Task: Sort the unsolved tickets in your groups, group by Organization in descending order.
Action: Mouse moved to (18, 284)
Screenshot: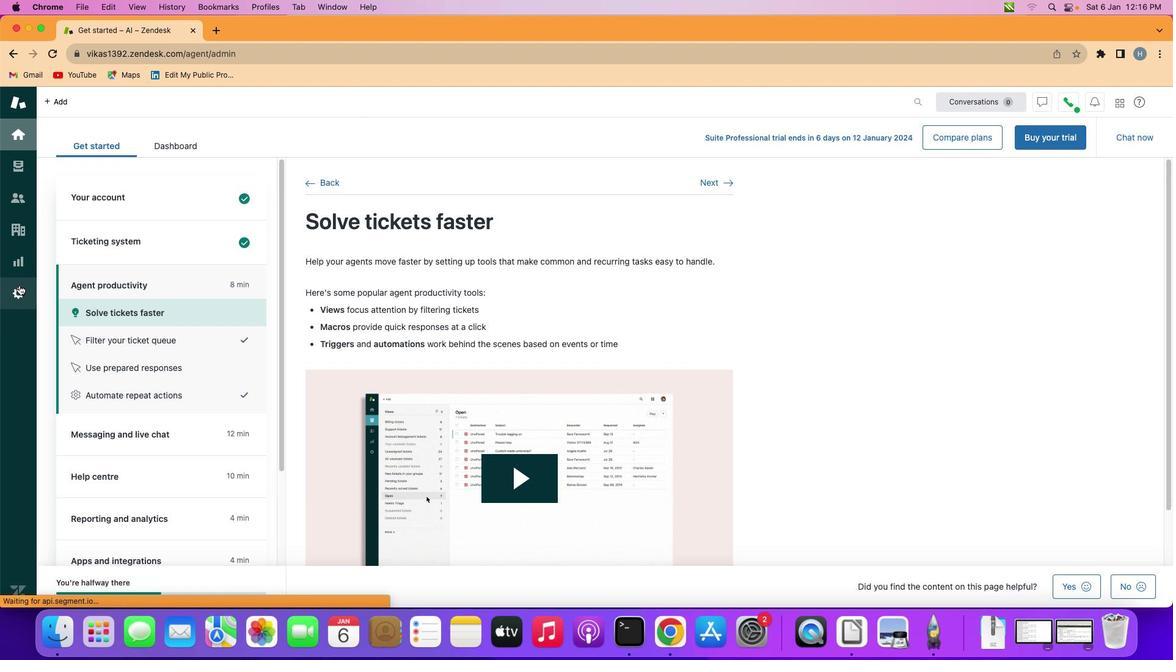 
Action: Mouse pressed left at (18, 284)
Screenshot: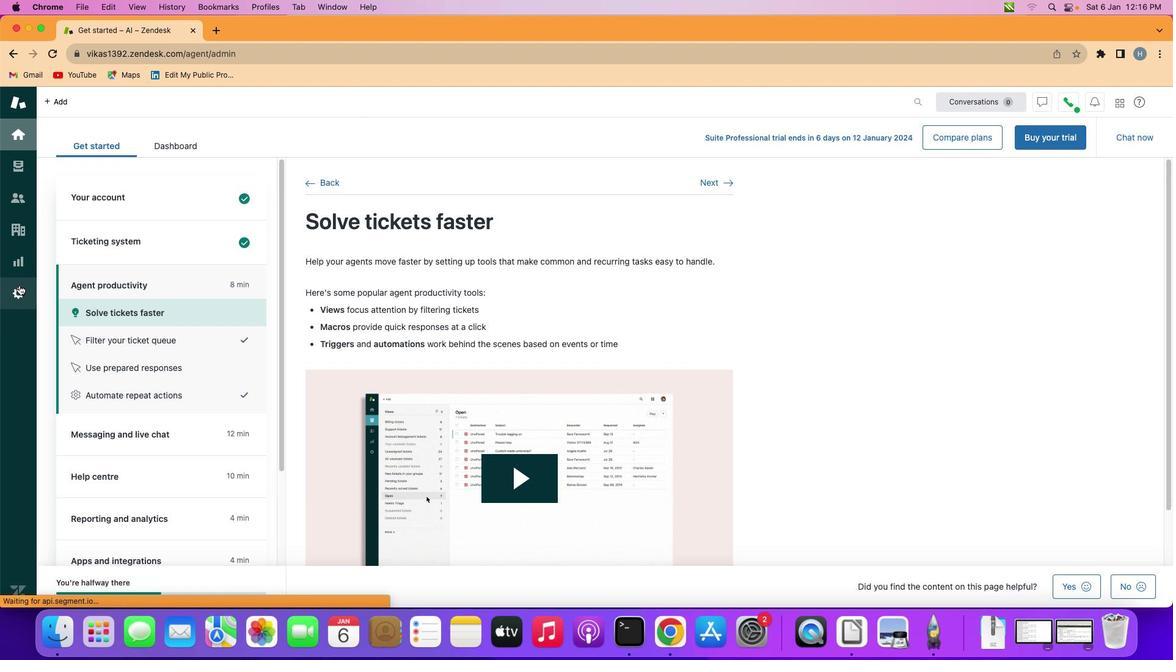 
Action: Mouse moved to (363, 438)
Screenshot: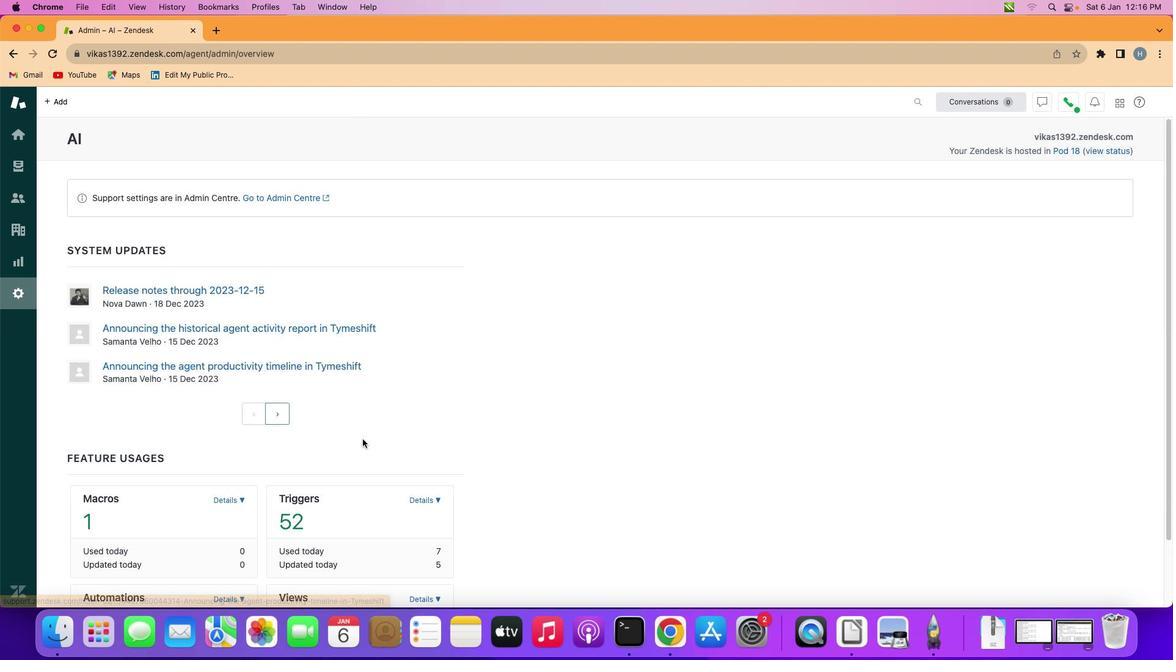 
Action: Mouse scrolled (363, 438) with delta (0, 0)
Screenshot: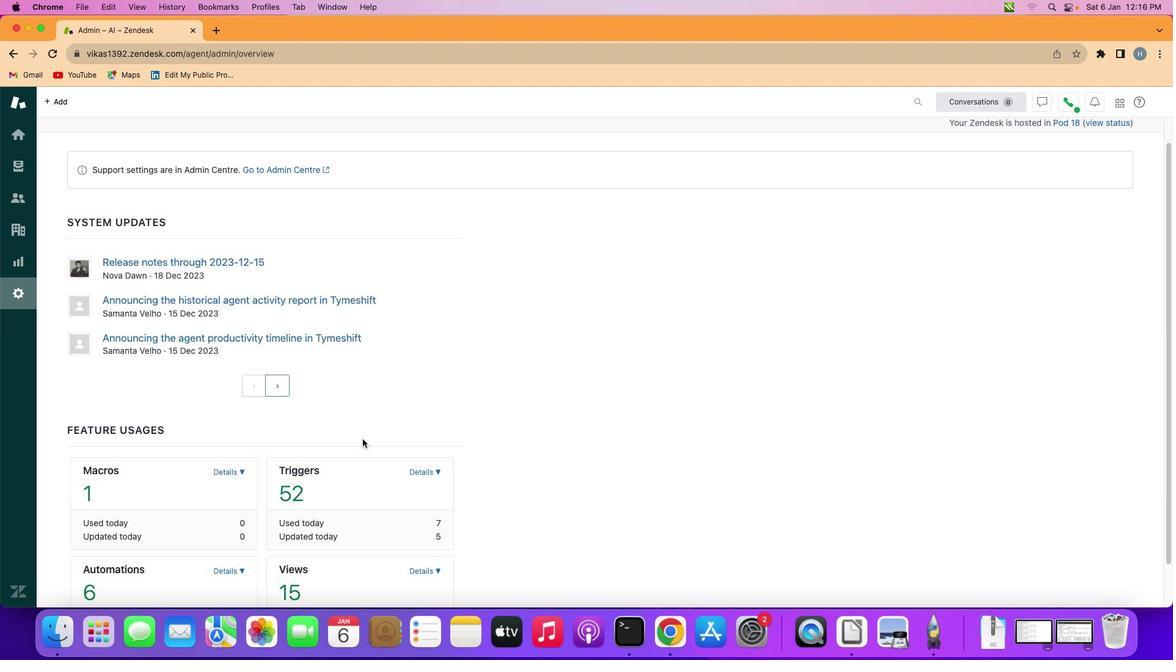
Action: Mouse scrolled (363, 438) with delta (0, 0)
Screenshot: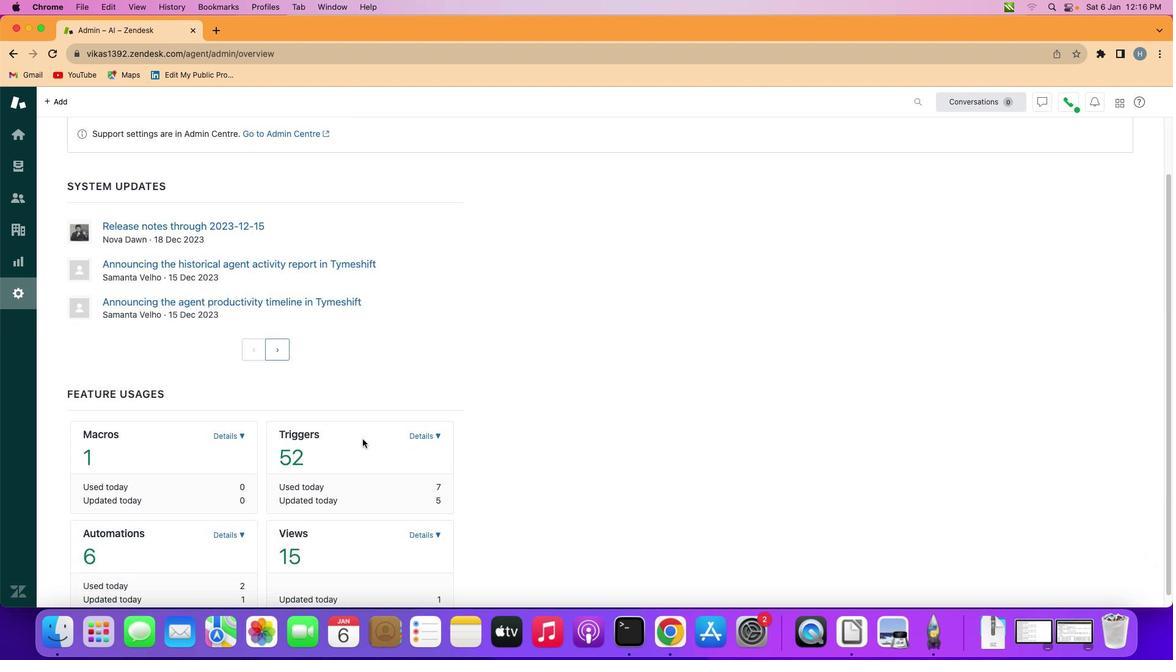 
Action: Mouse scrolled (363, 438) with delta (0, -1)
Screenshot: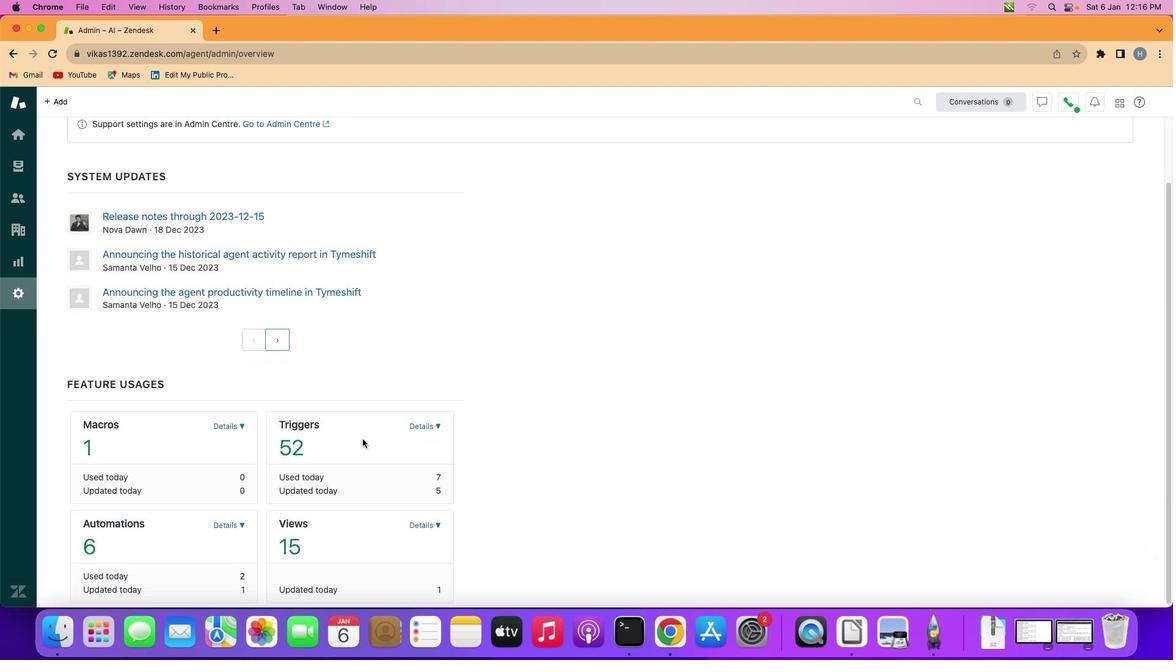 
Action: Mouse scrolled (363, 438) with delta (0, -1)
Screenshot: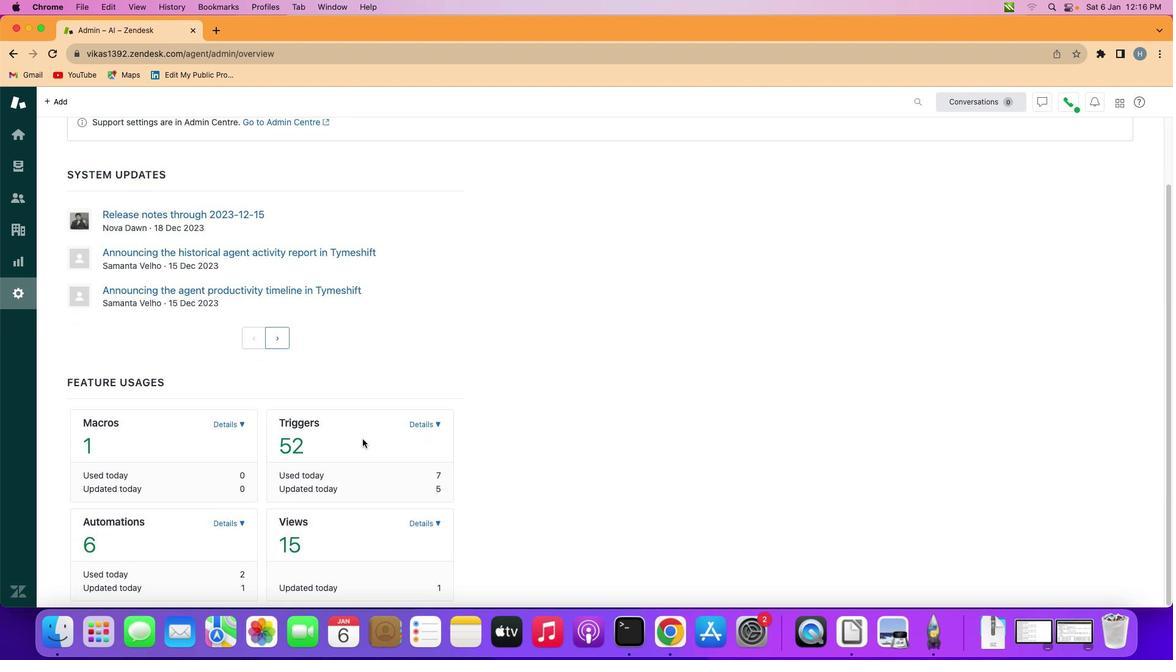
Action: Mouse scrolled (363, 438) with delta (0, -2)
Screenshot: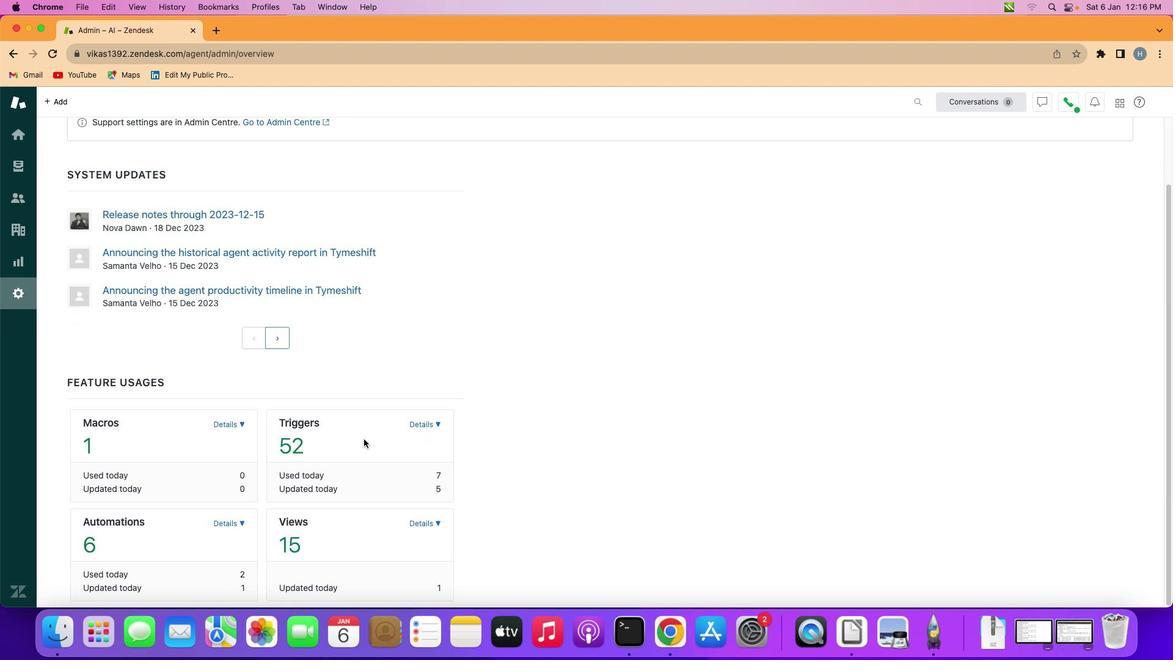 
Action: Mouse moved to (426, 521)
Screenshot: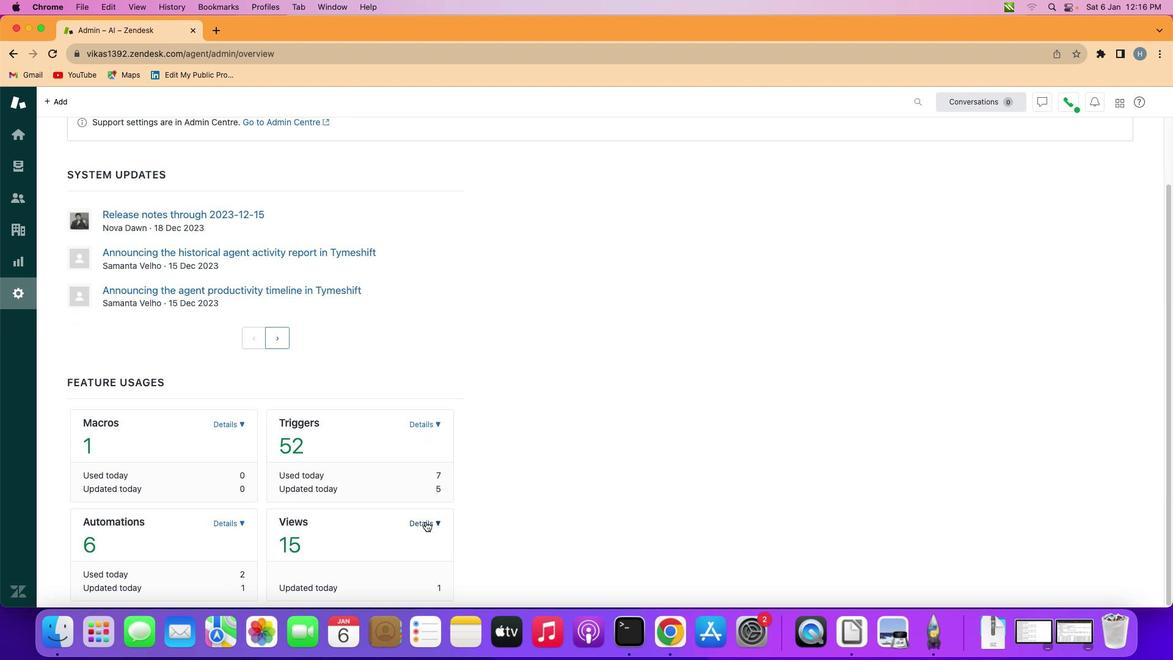 
Action: Mouse pressed left at (426, 521)
Screenshot: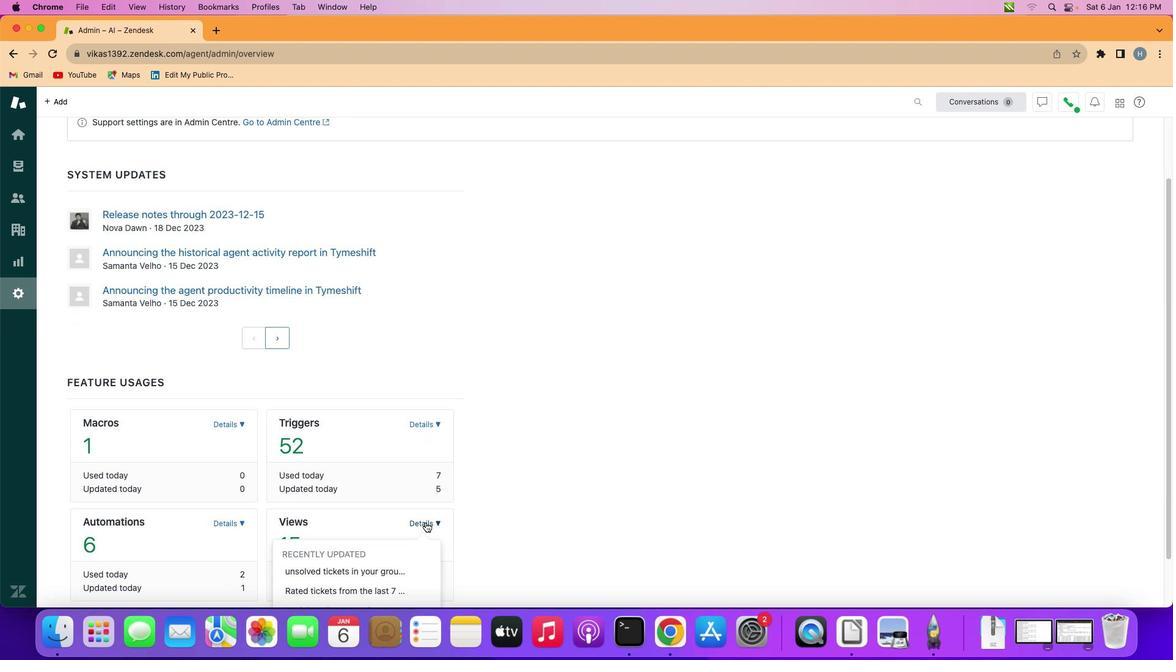
Action: Mouse moved to (350, 567)
Screenshot: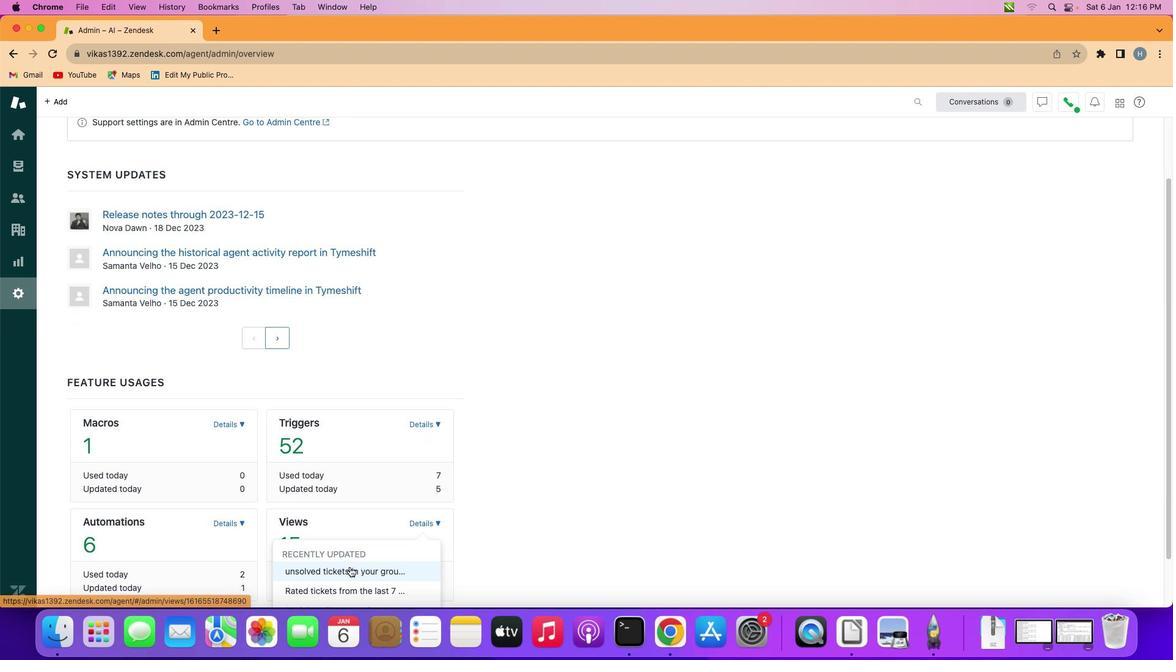 
Action: Mouse pressed left at (350, 567)
Screenshot: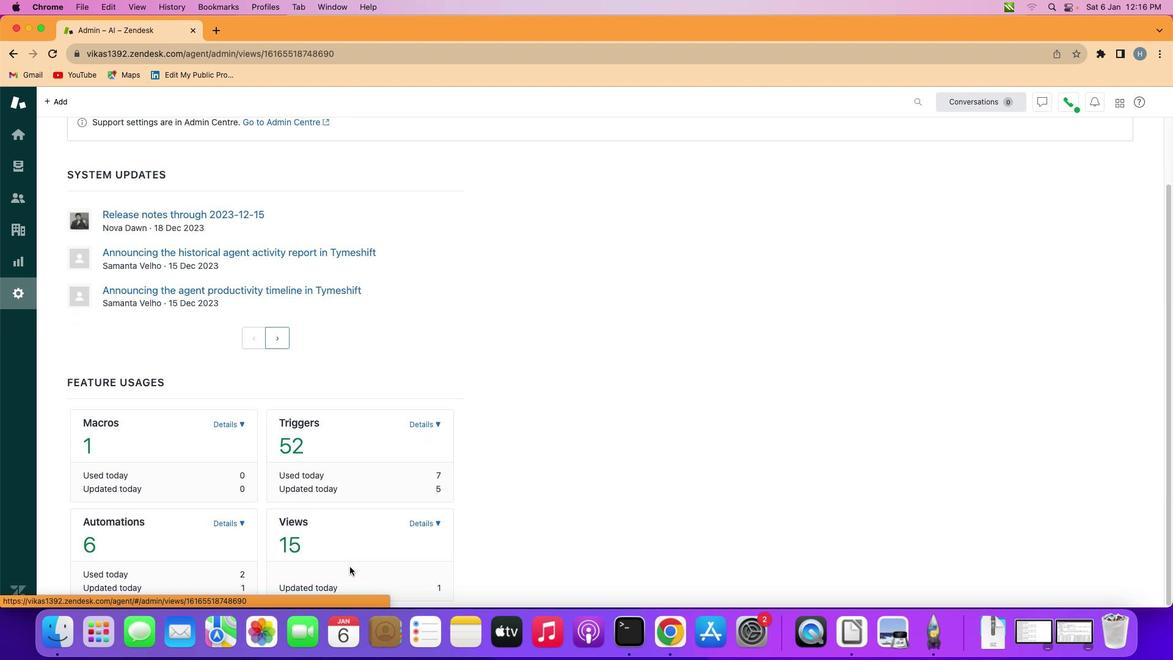 
Action: Mouse moved to (411, 463)
Screenshot: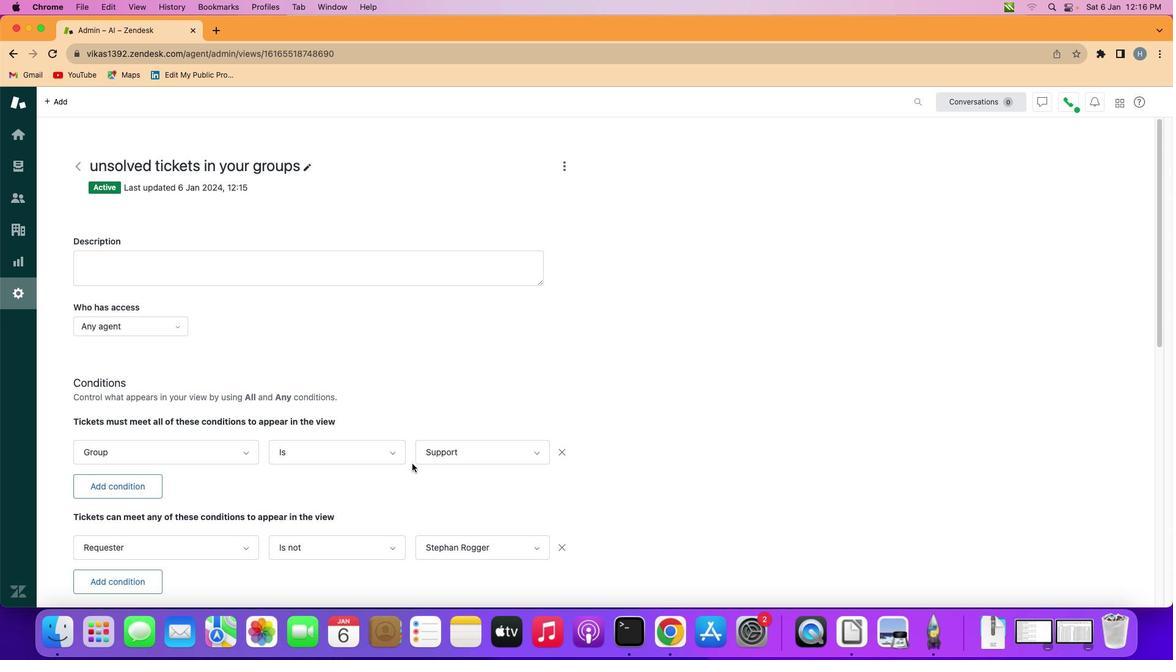 
Action: Mouse scrolled (411, 463) with delta (0, 0)
Screenshot: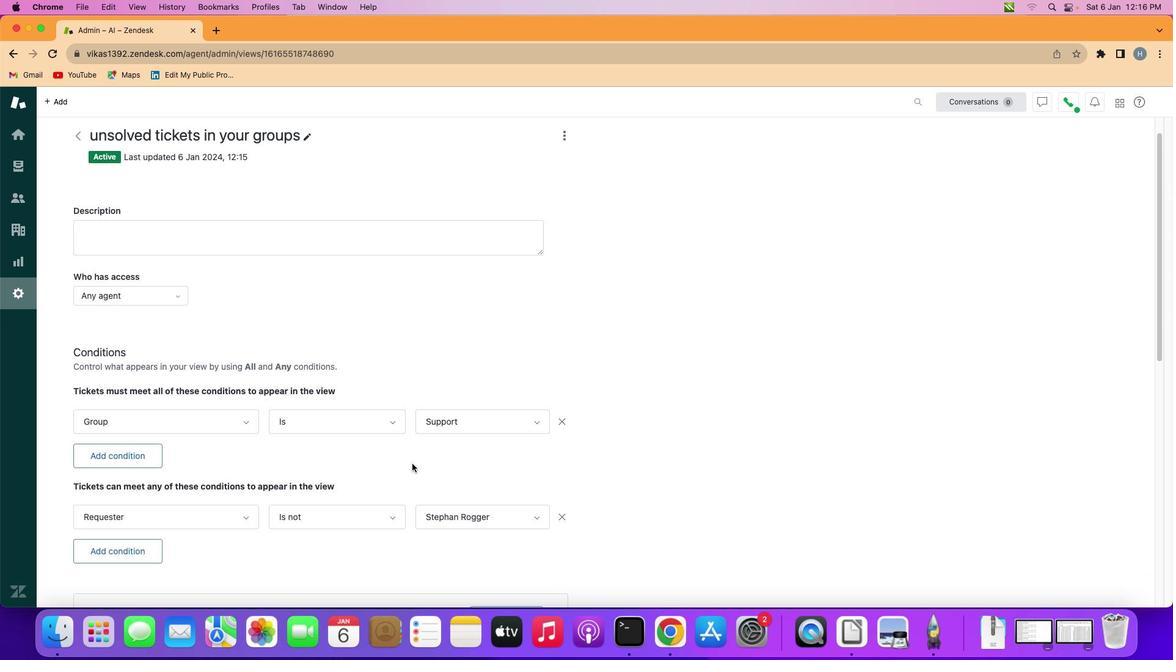 
Action: Mouse scrolled (411, 463) with delta (0, 0)
Screenshot: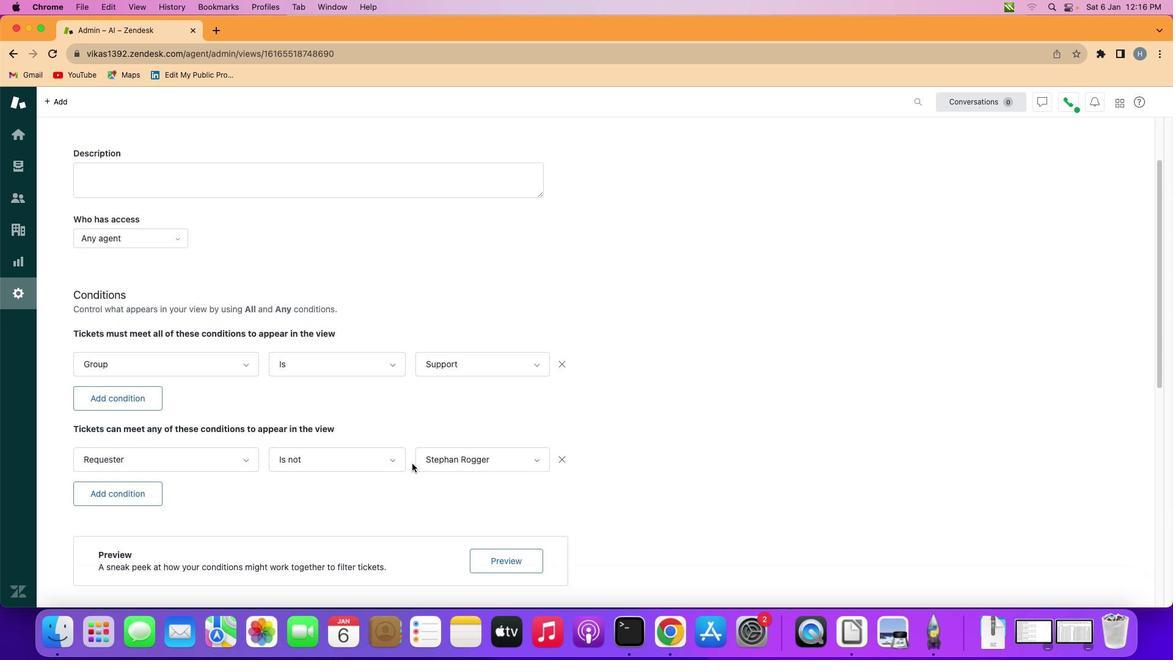 
Action: Mouse scrolled (411, 463) with delta (0, -1)
Screenshot: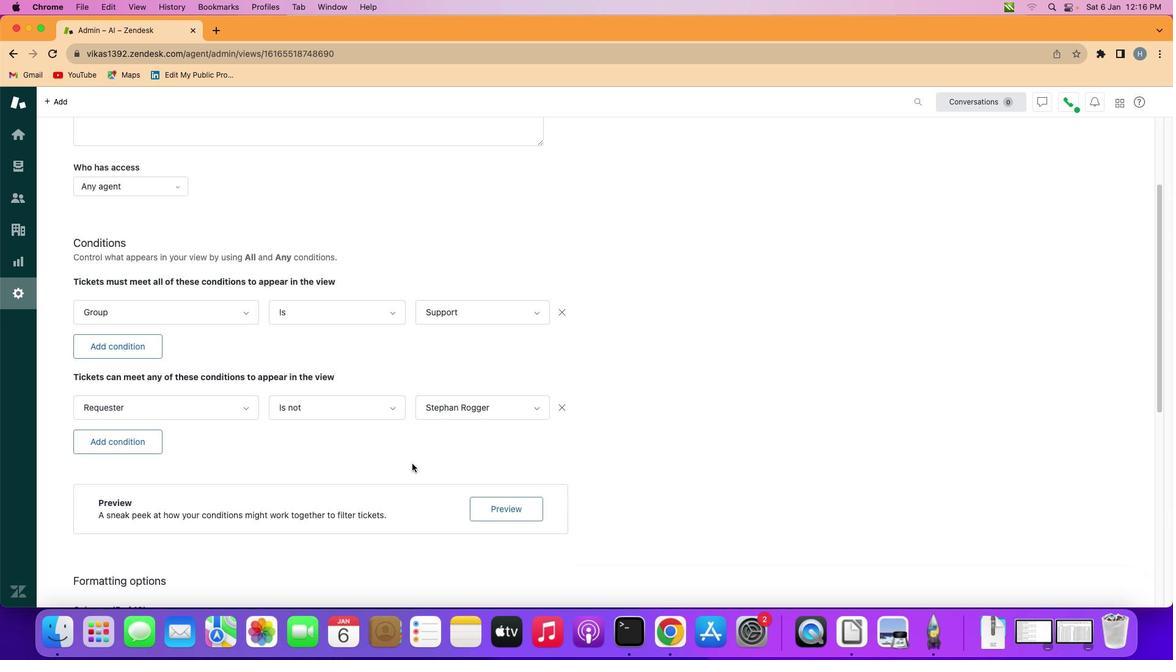 
Action: Mouse scrolled (411, 463) with delta (0, -1)
Screenshot: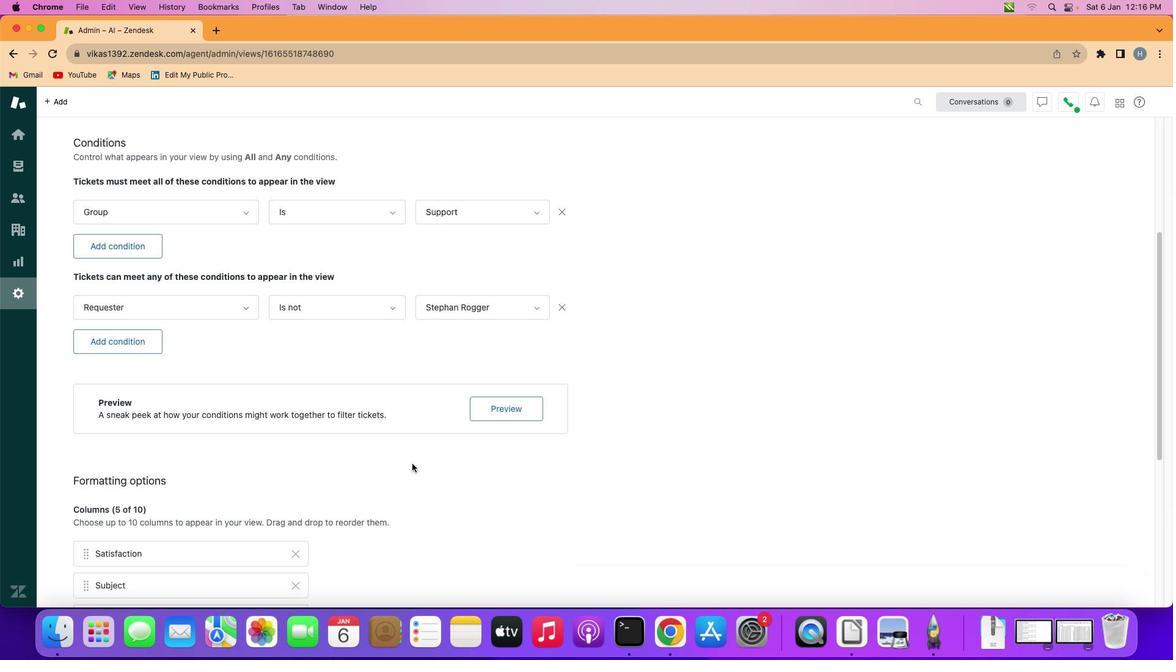 
Action: Mouse scrolled (411, 463) with delta (0, -2)
Screenshot: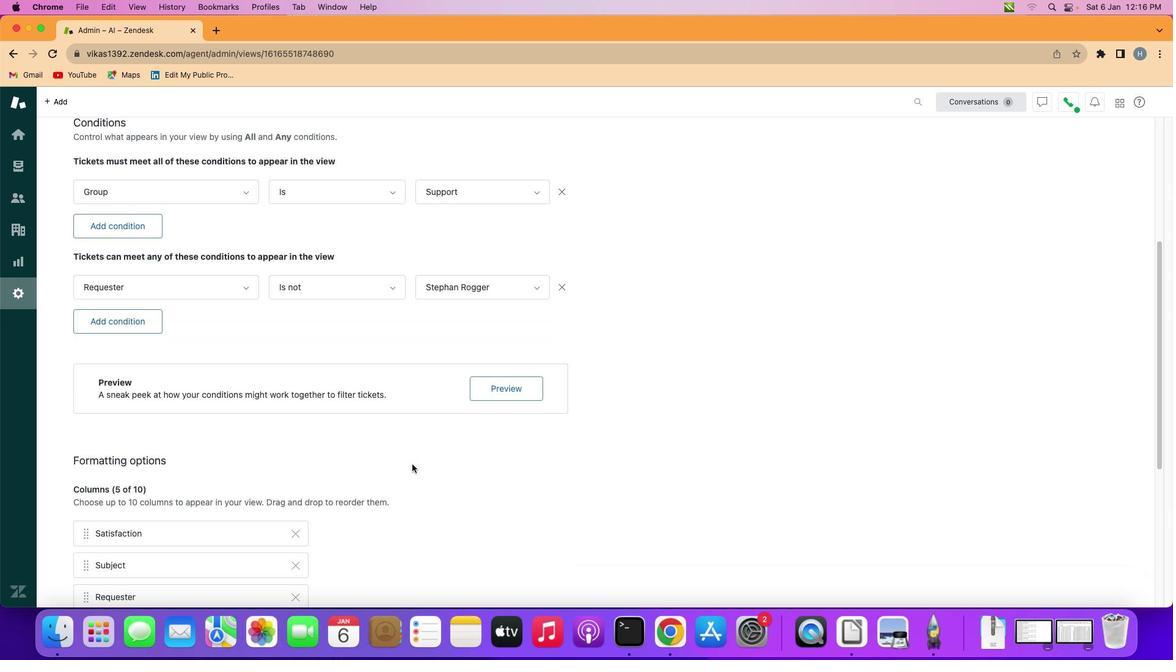 
Action: Mouse moved to (411, 465)
Screenshot: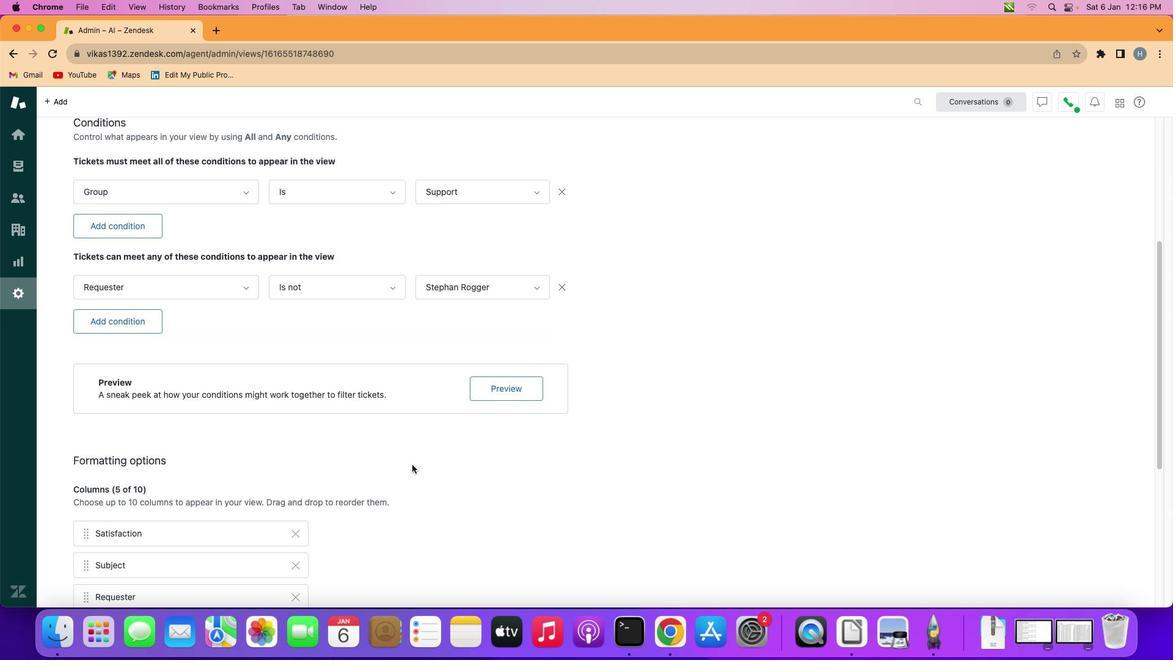 
Action: Mouse scrolled (411, 465) with delta (0, 0)
Screenshot: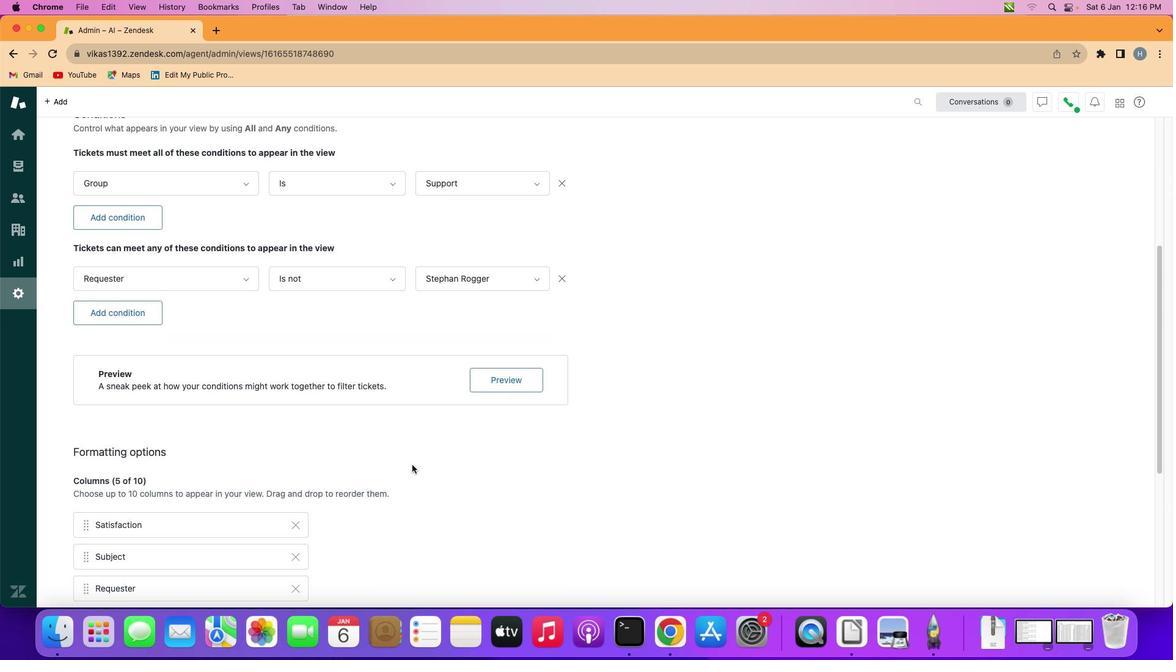 
Action: Mouse scrolled (411, 465) with delta (0, 0)
Screenshot: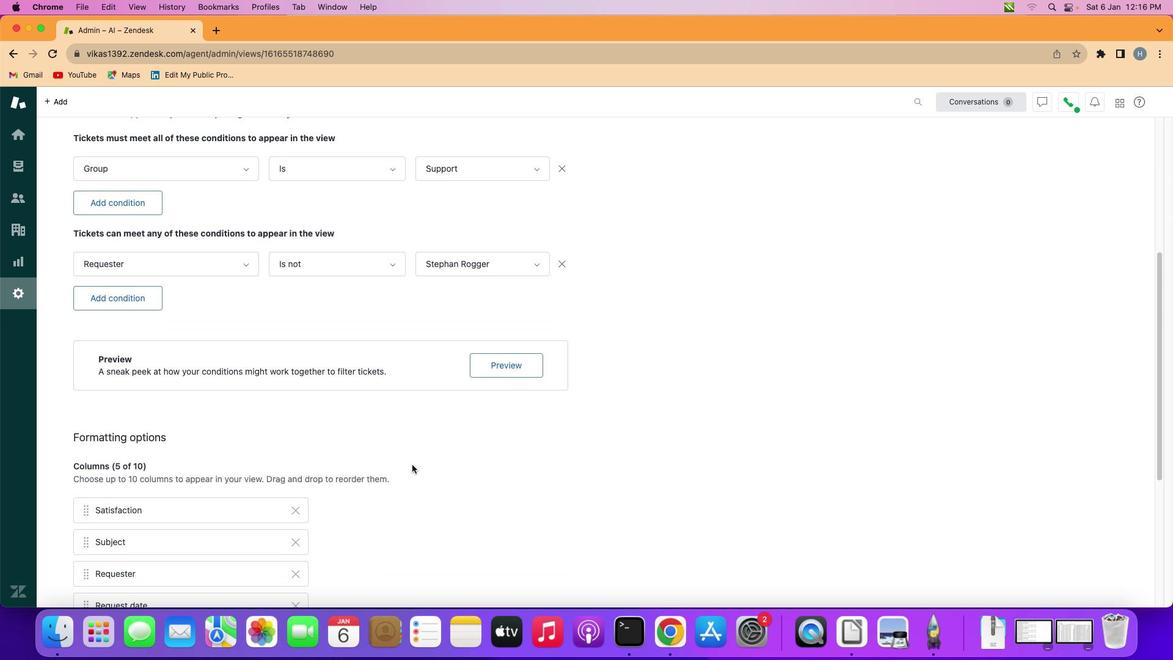 
Action: Mouse scrolled (411, 465) with delta (0, 0)
Screenshot: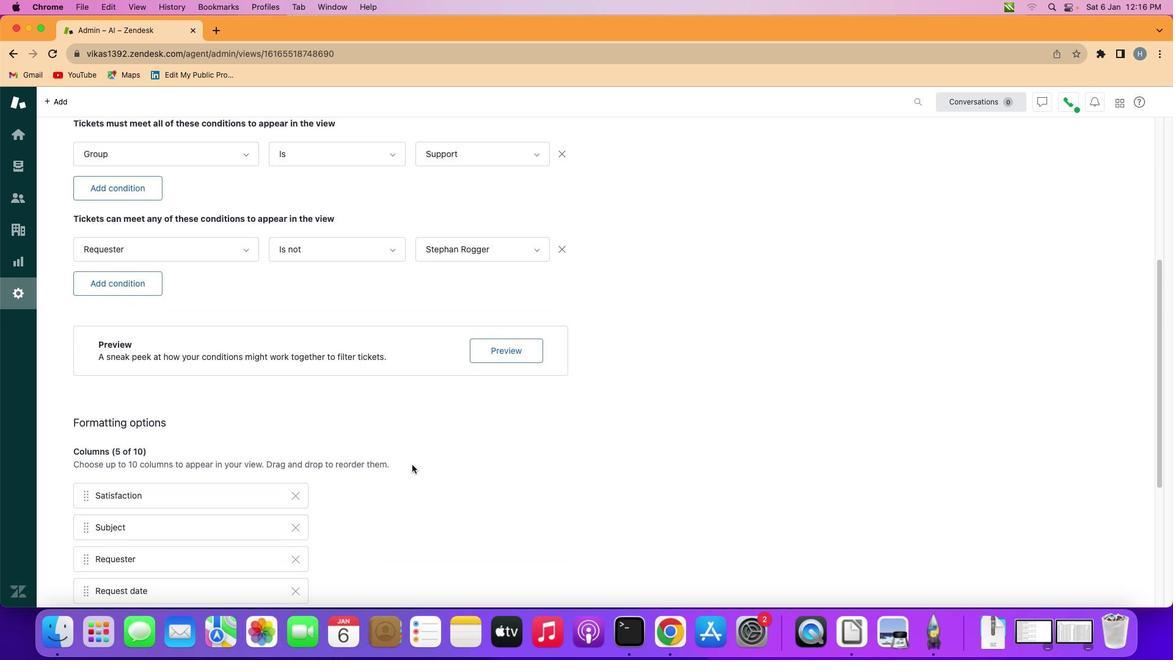 
Action: Mouse scrolled (411, 465) with delta (0, 0)
Screenshot: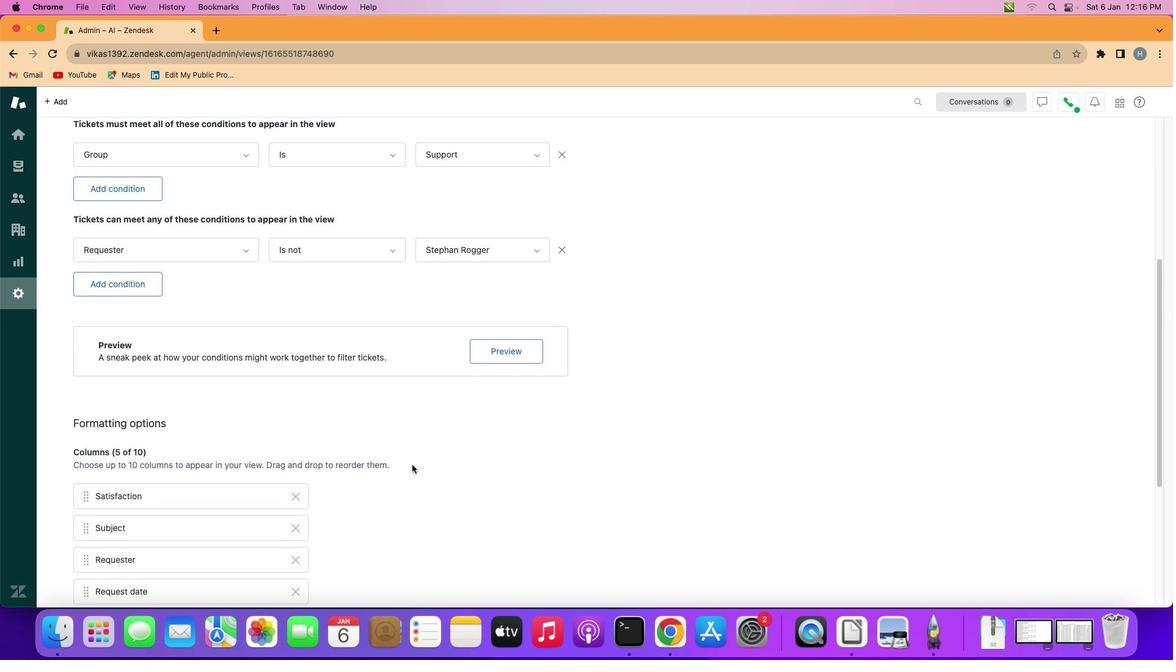 
Action: Mouse scrolled (411, 465) with delta (0, 0)
Screenshot: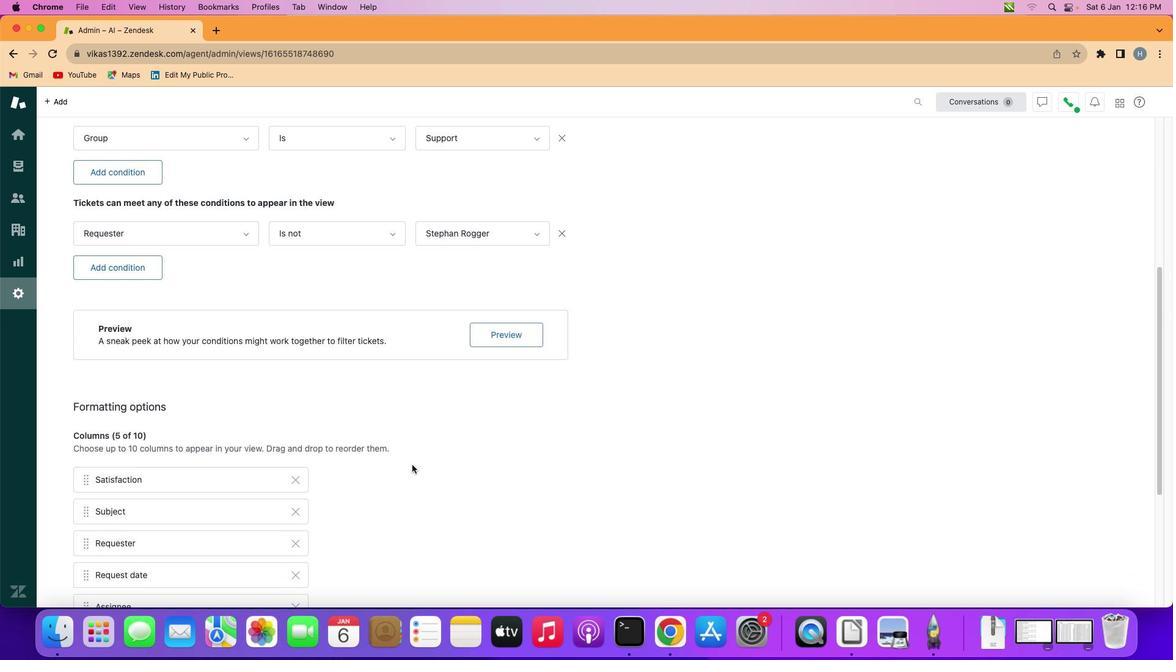 
Action: Mouse scrolled (411, 465) with delta (0, 1)
Screenshot: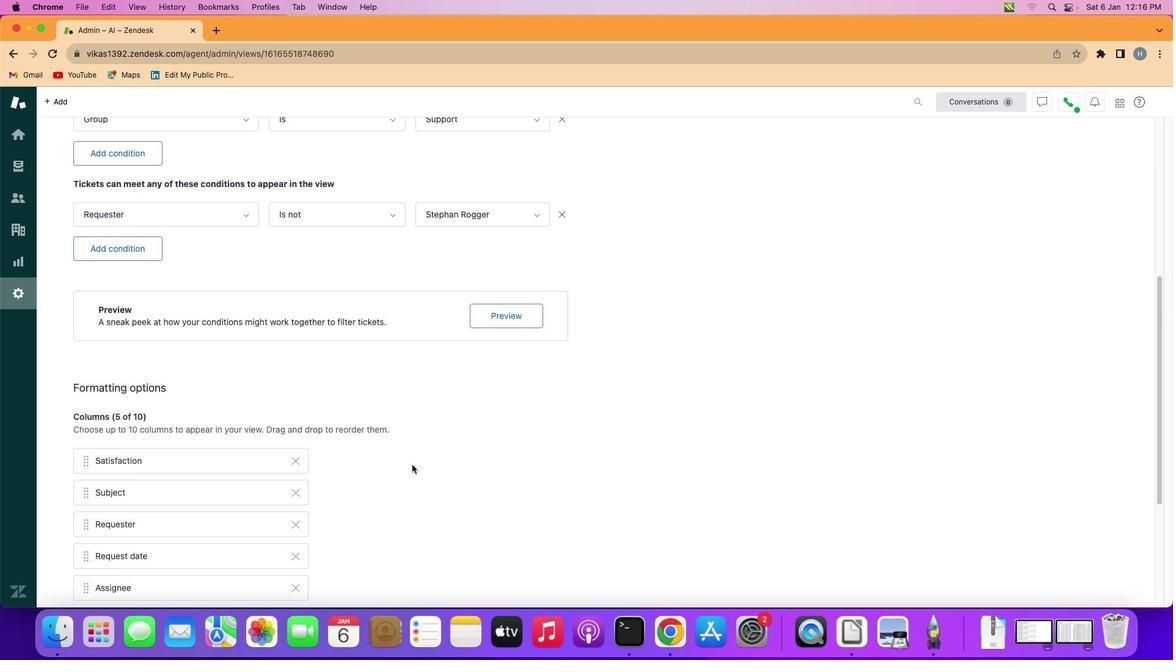 
Action: Mouse scrolled (411, 465) with delta (0, -1)
Screenshot: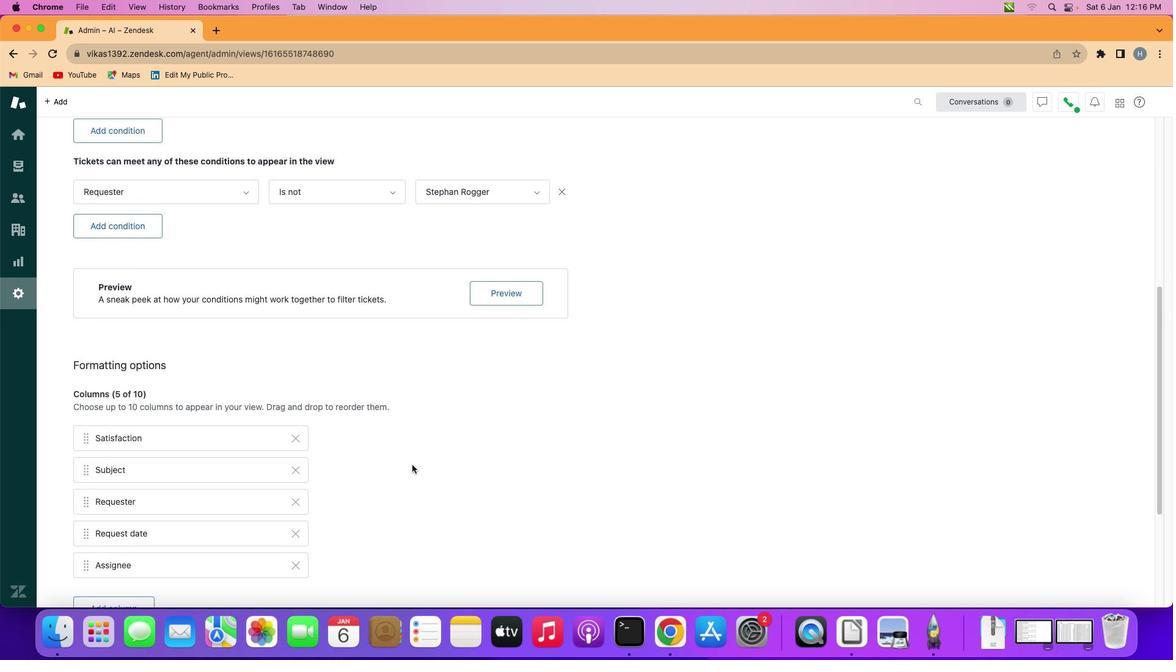 
Action: Mouse scrolled (411, 465) with delta (0, -1)
Screenshot: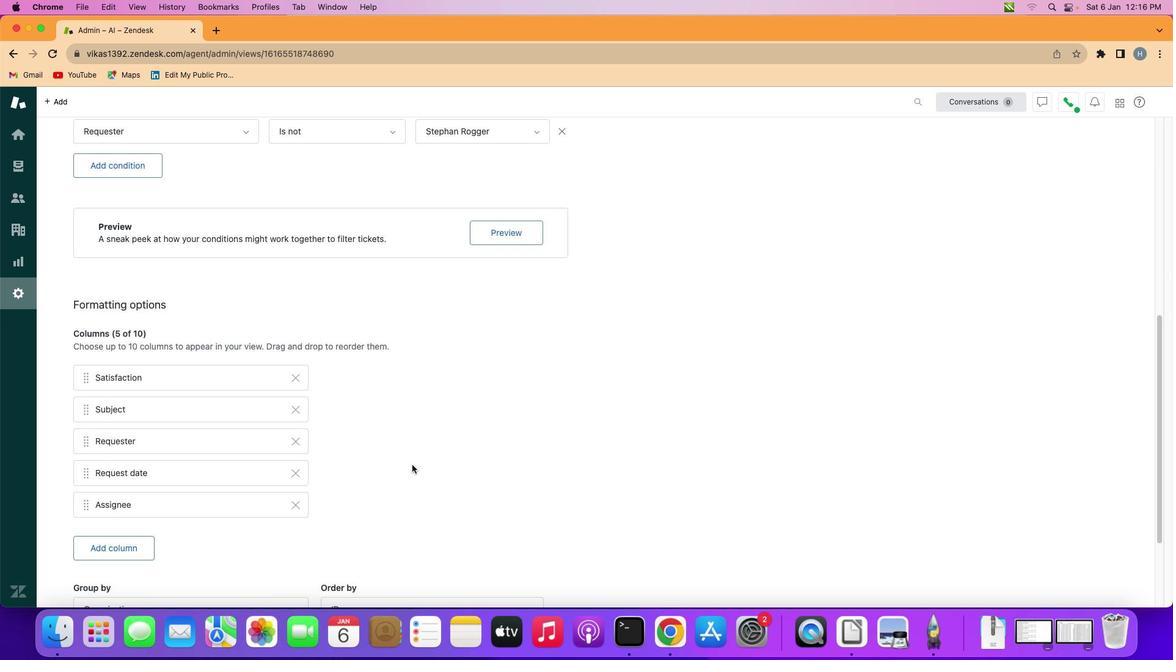 
Action: Mouse scrolled (411, 465) with delta (0, -1)
Screenshot: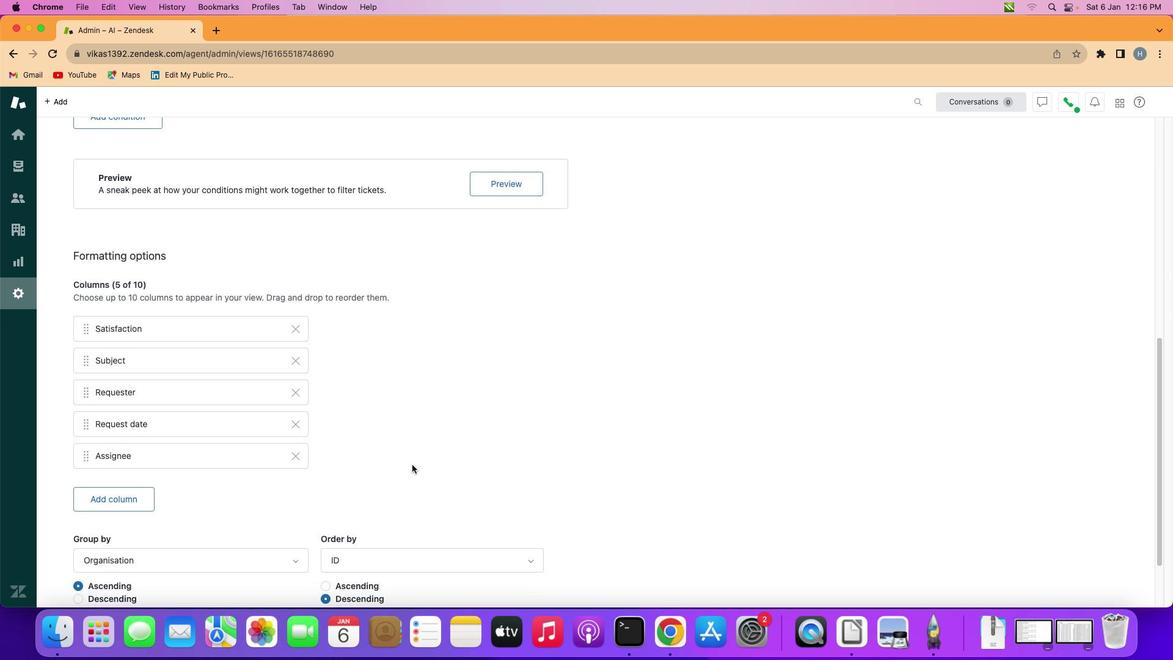 
Action: Mouse scrolled (411, 465) with delta (0, 0)
Screenshot: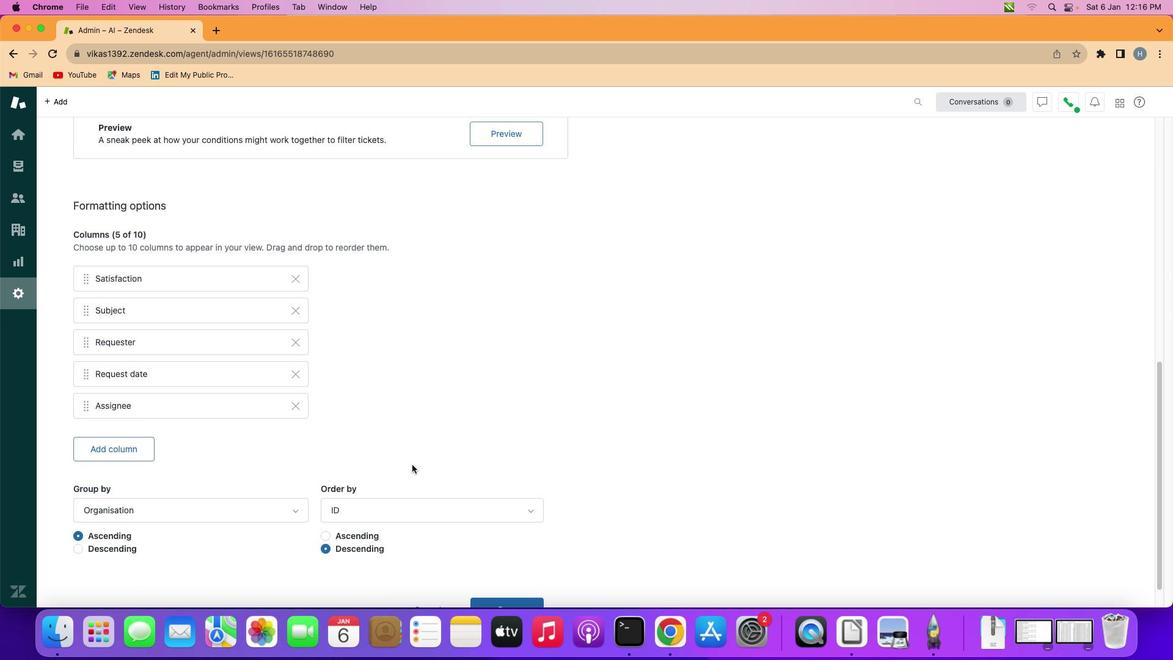 
Action: Mouse scrolled (411, 465) with delta (0, 0)
Screenshot: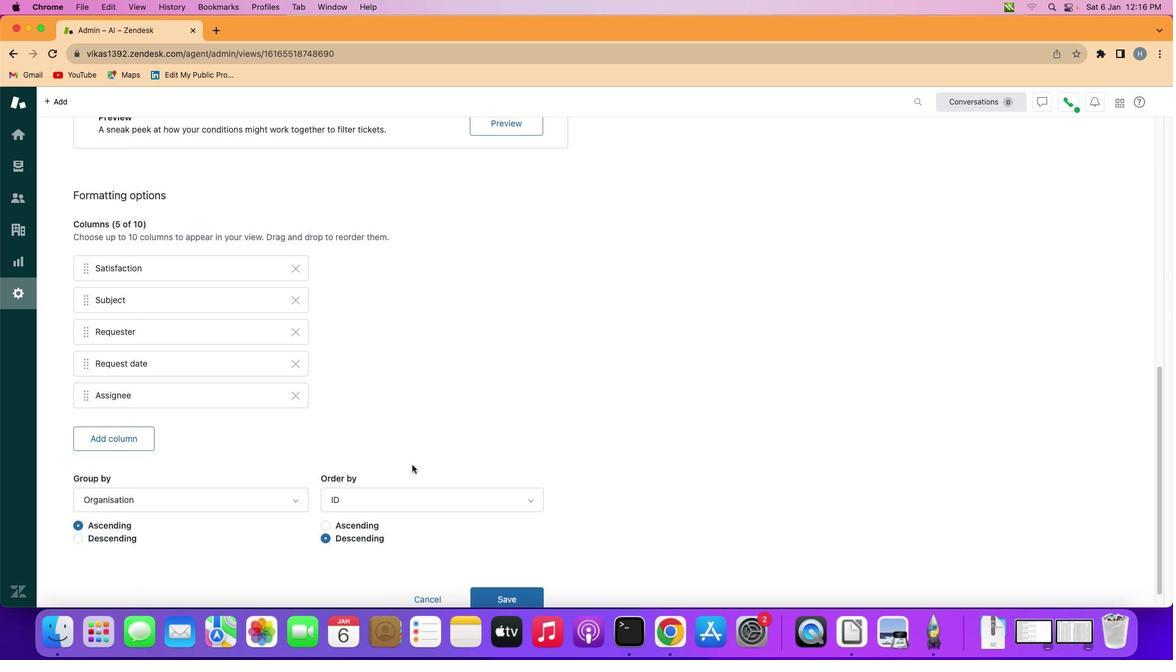 
Action: Mouse scrolled (411, 465) with delta (0, -1)
Screenshot: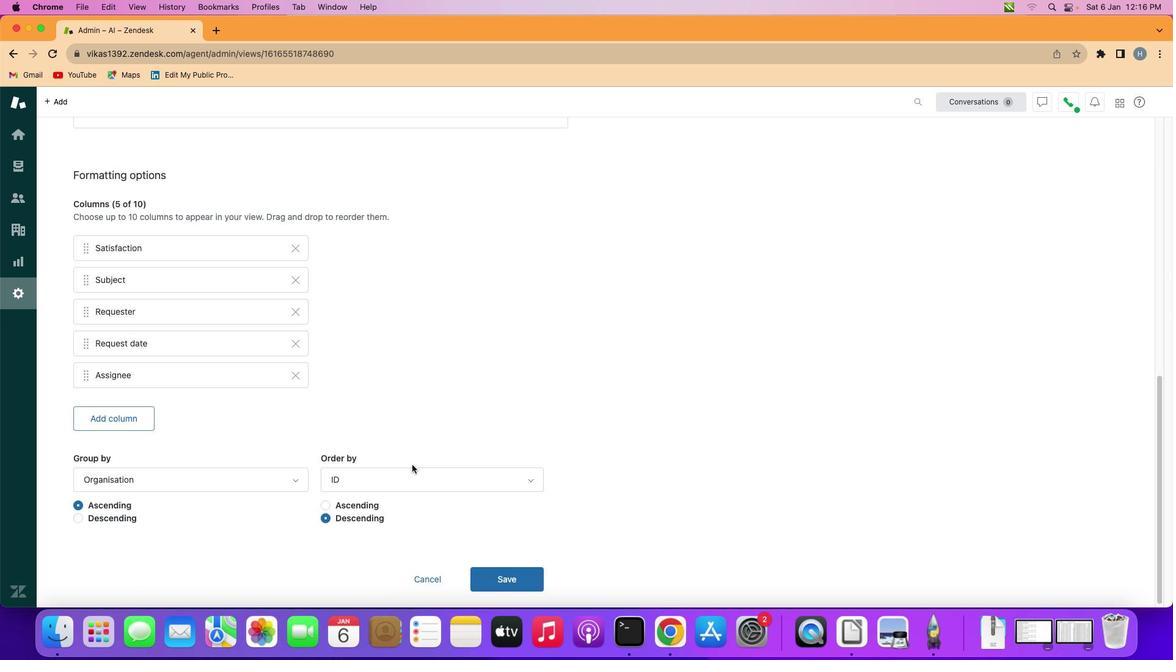 
Action: Mouse scrolled (411, 465) with delta (0, -2)
Screenshot: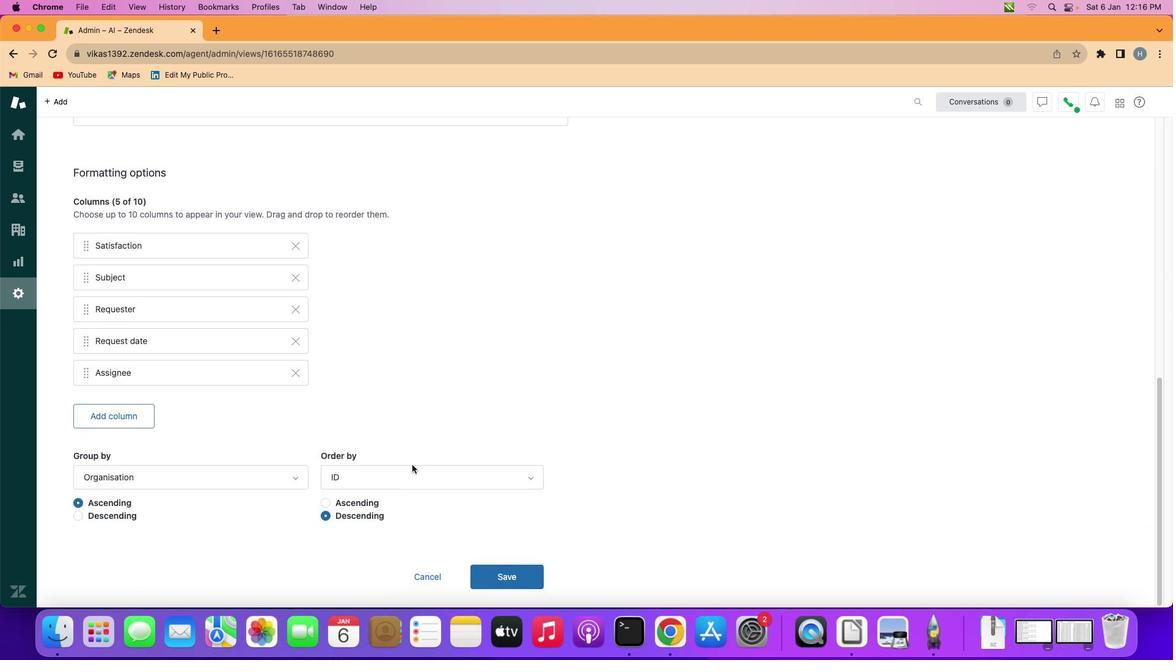
Action: Mouse scrolled (411, 465) with delta (0, -3)
Screenshot: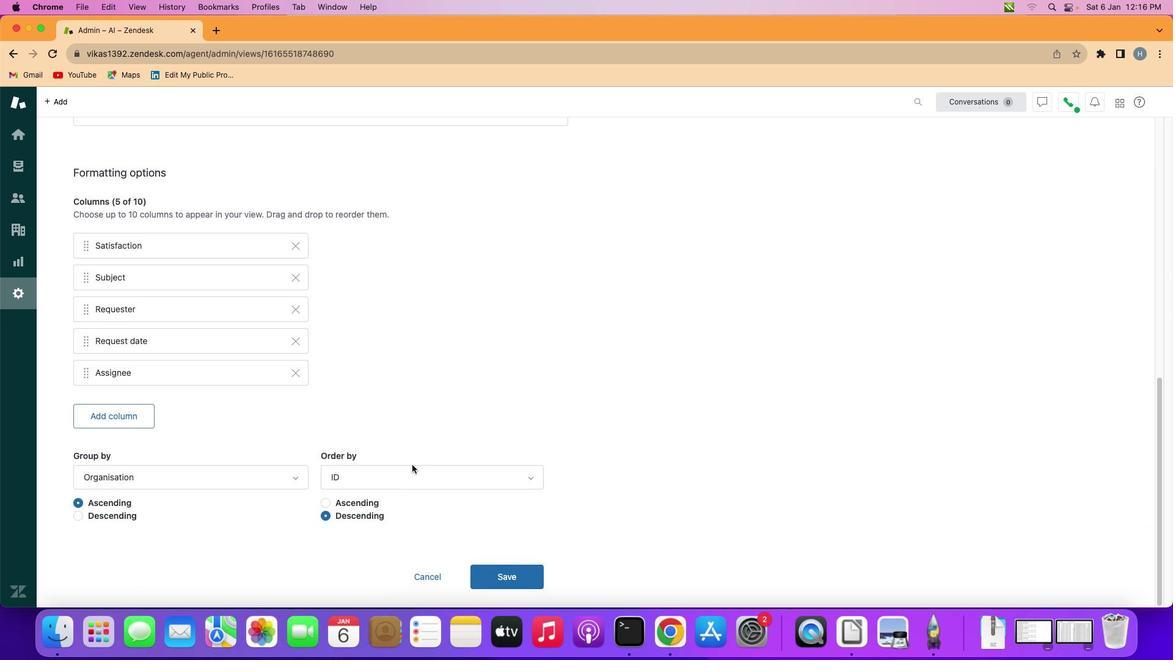 
Action: Mouse moved to (291, 479)
Screenshot: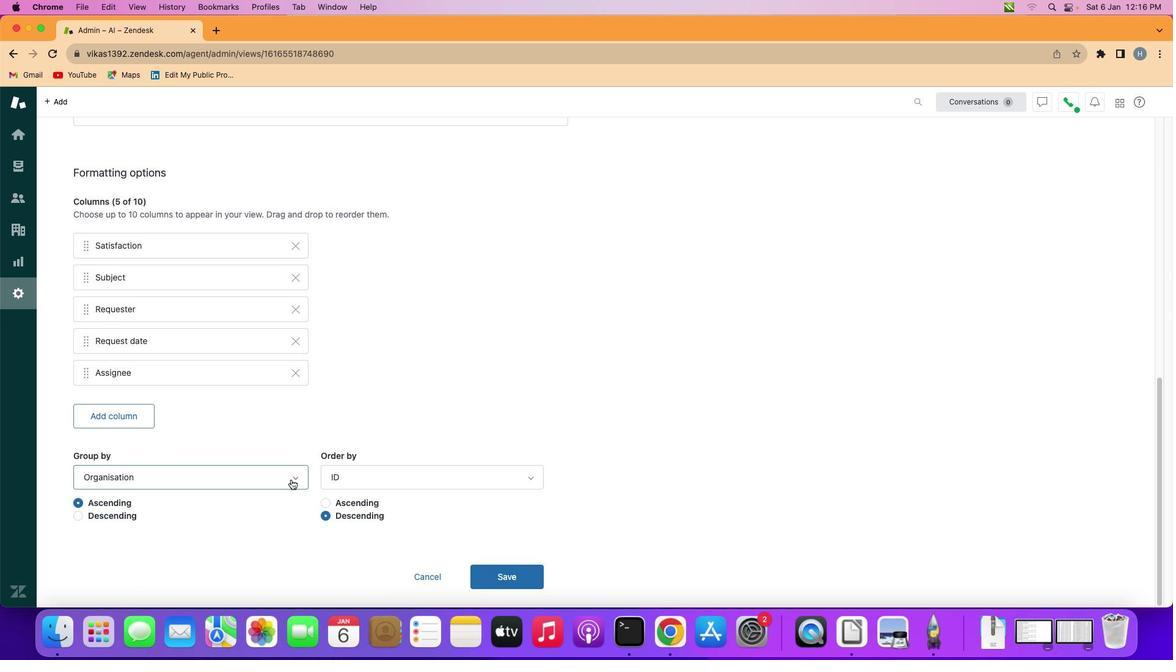 
Action: Mouse pressed left at (291, 479)
Screenshot: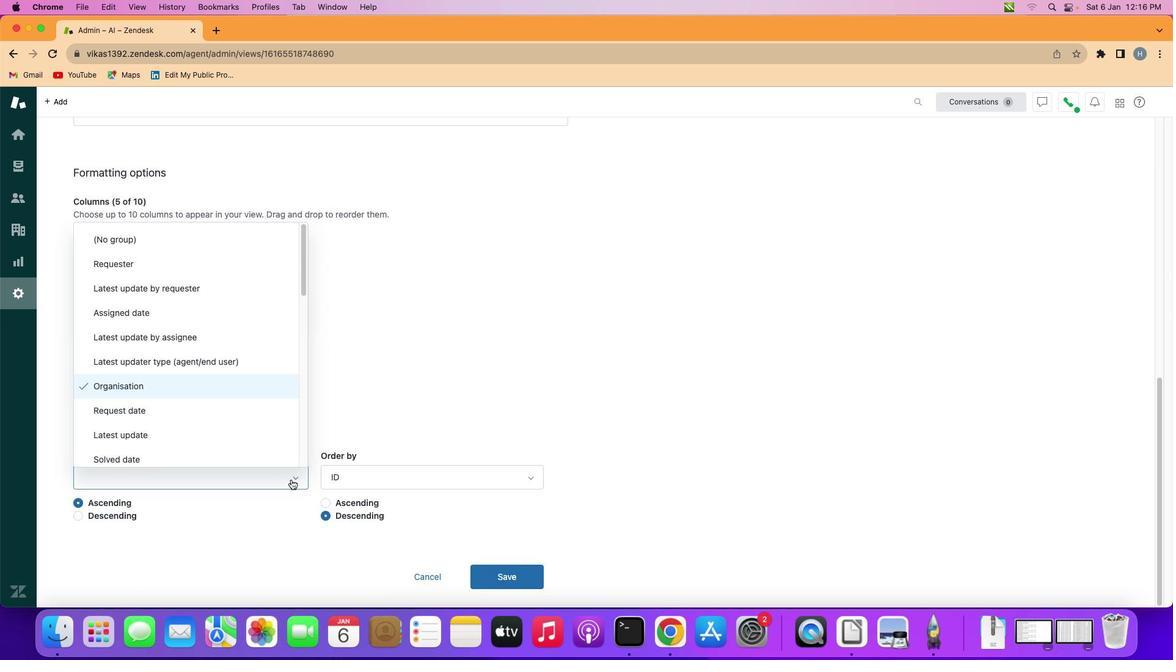 
Action: Mouse moved to (231, 373)
Screenshot: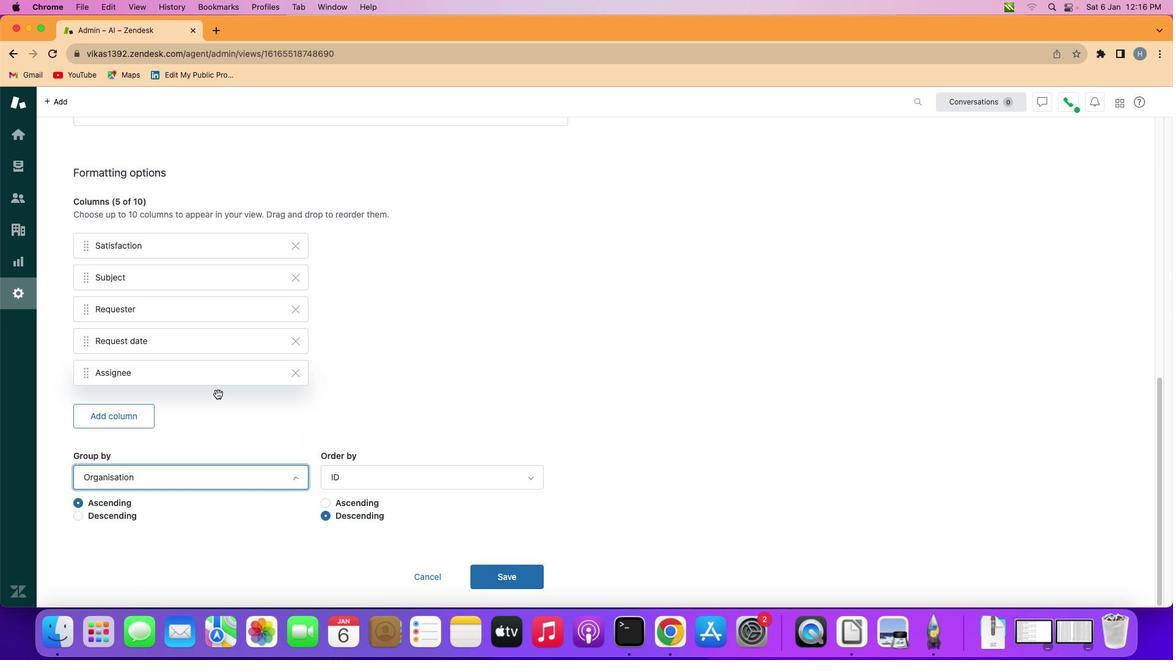 
Action: Mouse pressed left at (231, 373)
Screenshot: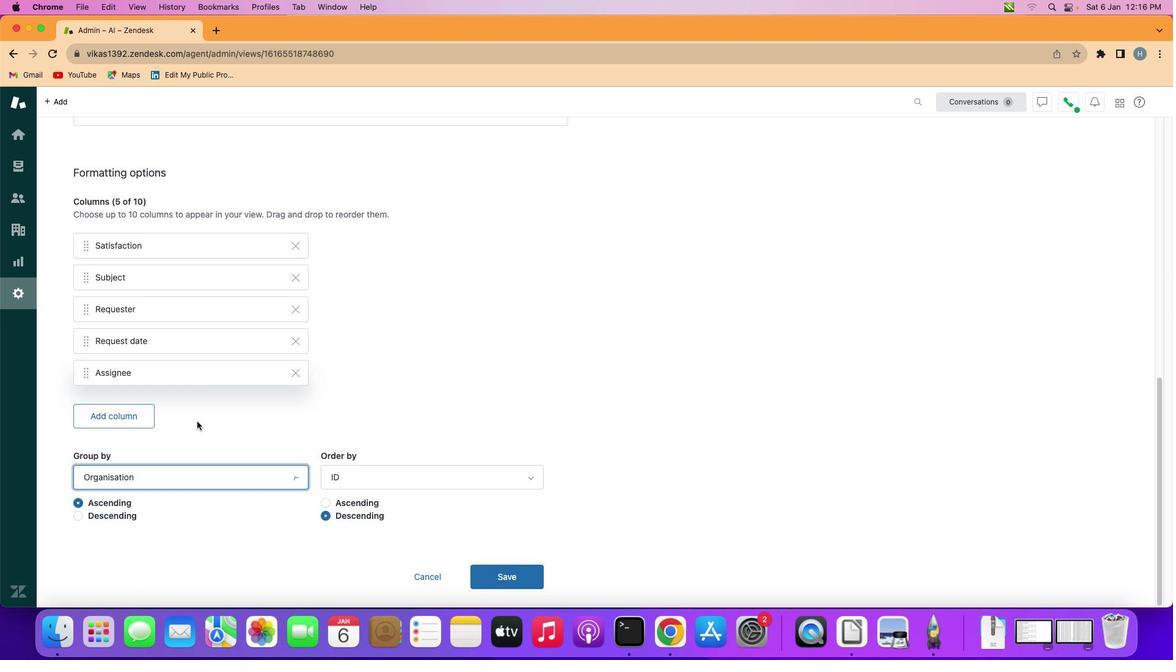 
Action: Mouse moved to (89, 516)
Screenshot: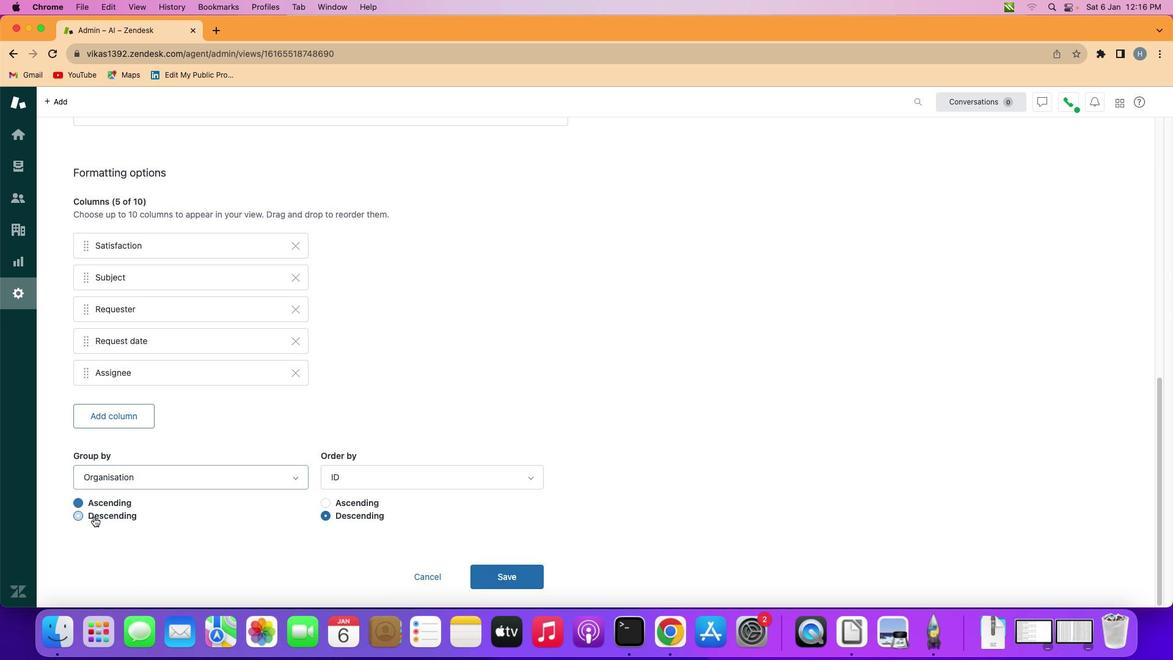 
Action: Mouse pressed left at (89, 516)
Screenshot: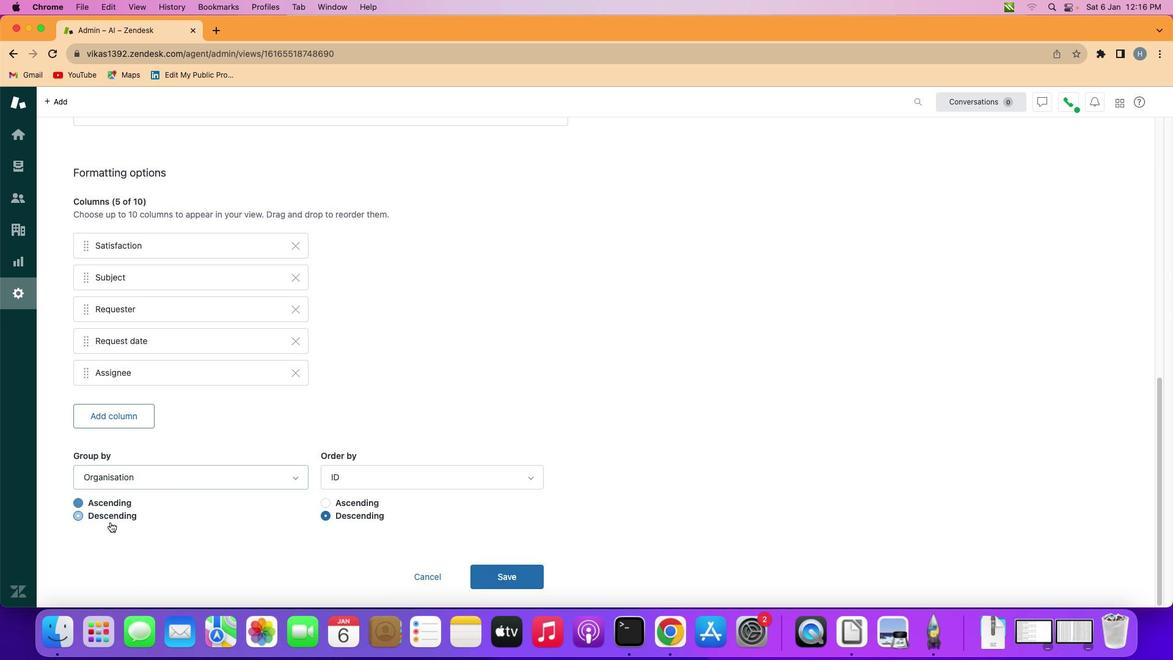 
Action: Mouse moved to (512, 578)
Screenshot: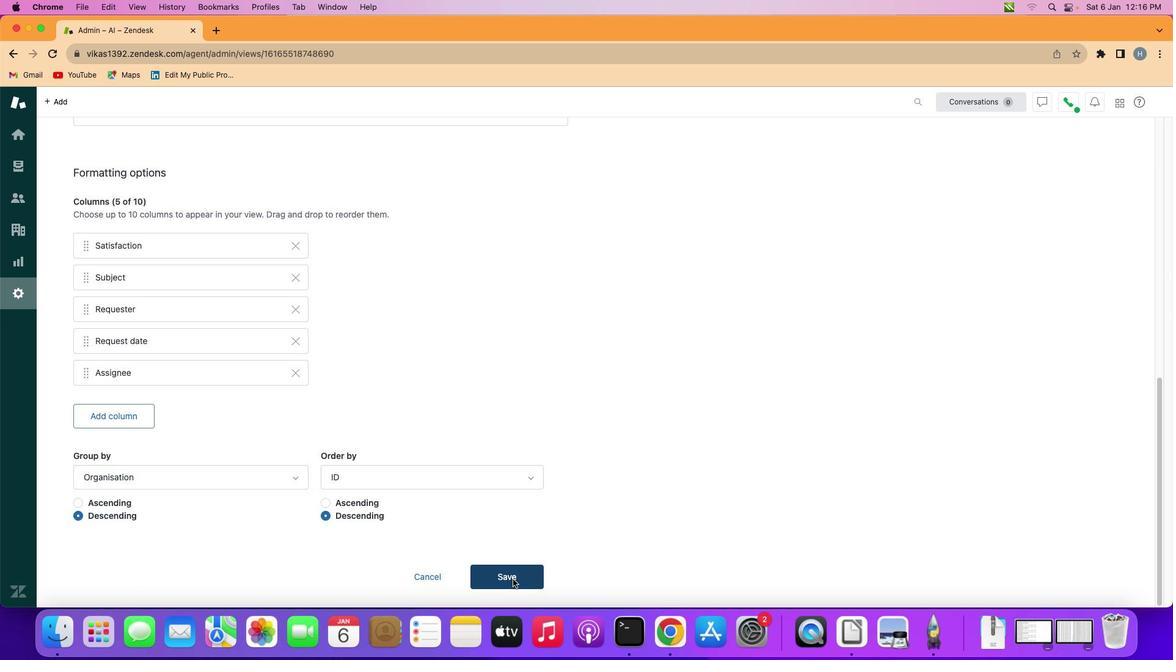 
Action: Mouse pressed left at (512, 578)
Screenshot: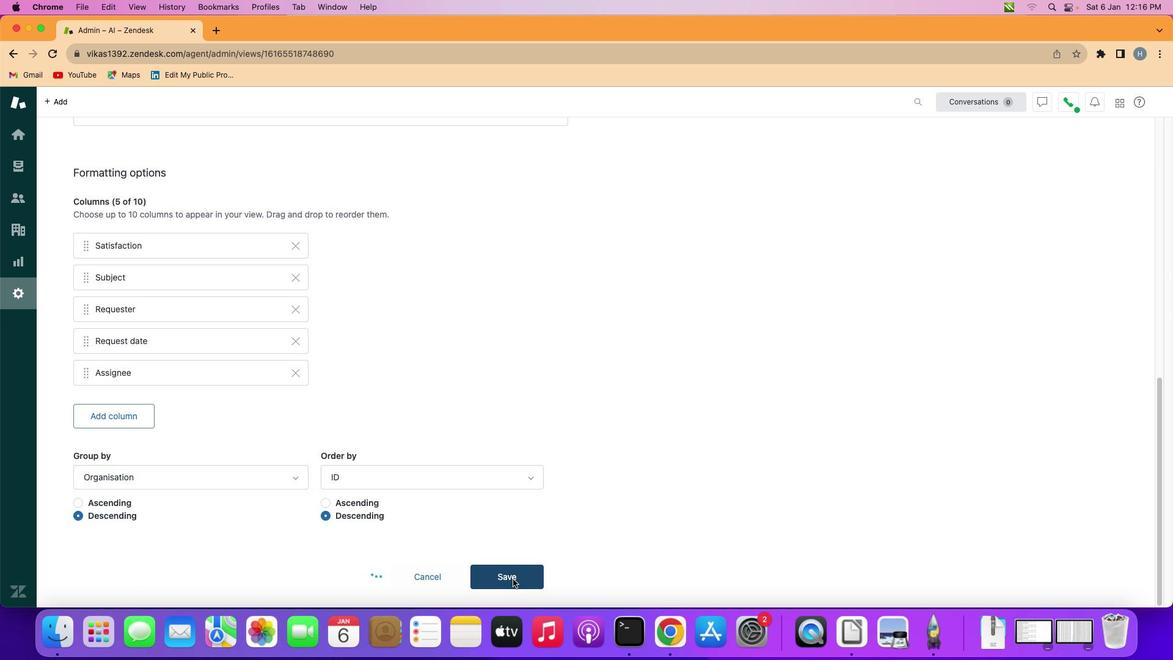 
Action: Mouse moved to (433, 320)
Screenshot: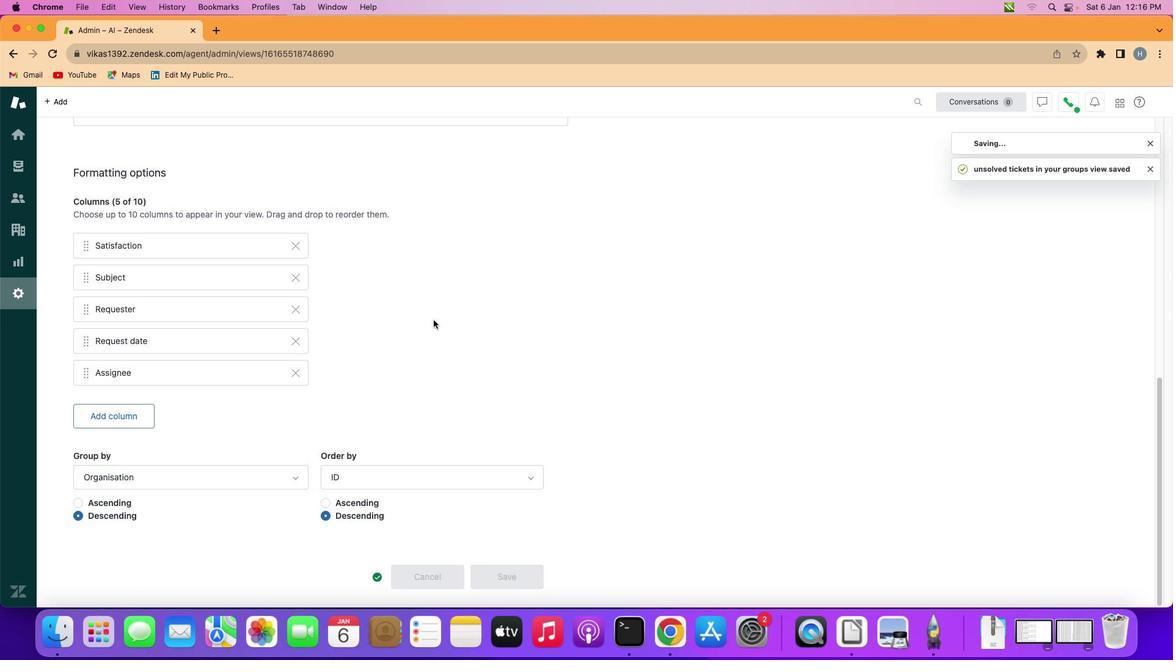 
